 Task: Create New Customer with Customer Name: LA Burger, Billing Address Line1: 4733 Huntz Lane, Billing Address Line2:  Bolton, Billing Address Line3:  Massachusetts 01740
Action: Mouse pressed left at (169, 39)
Screenshot: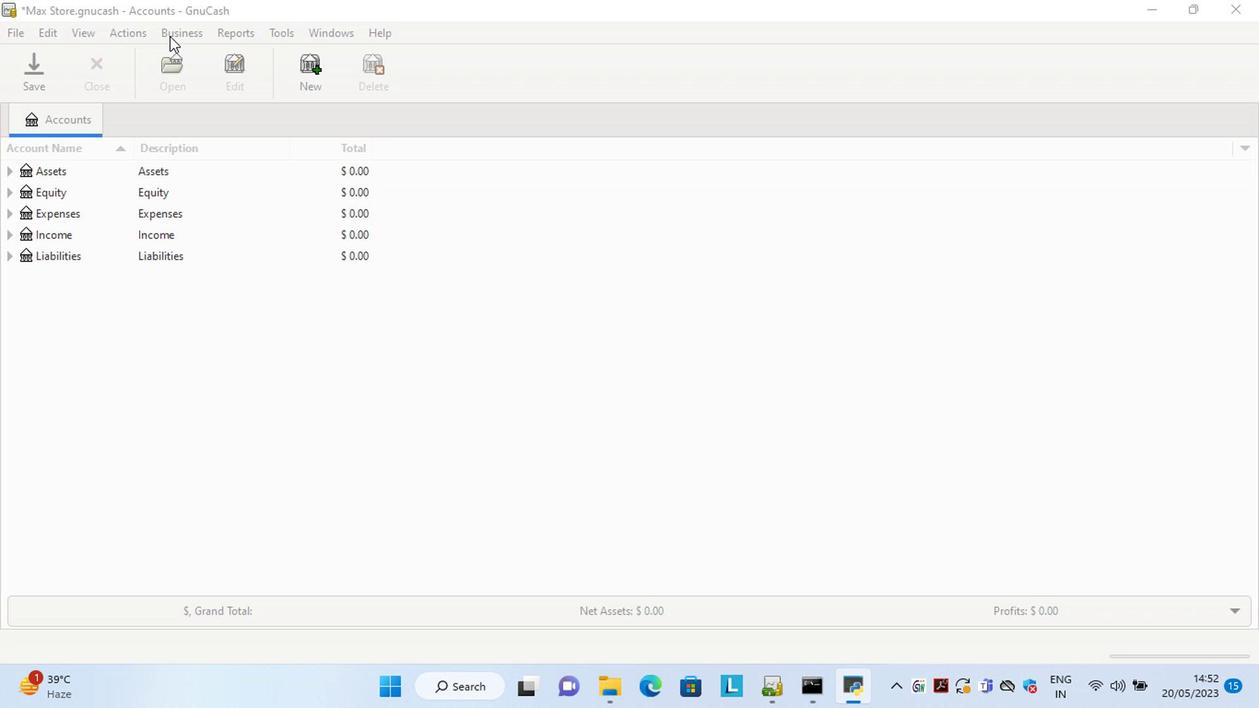 
Action: Mouse moved to (380, 80)
Screenshot: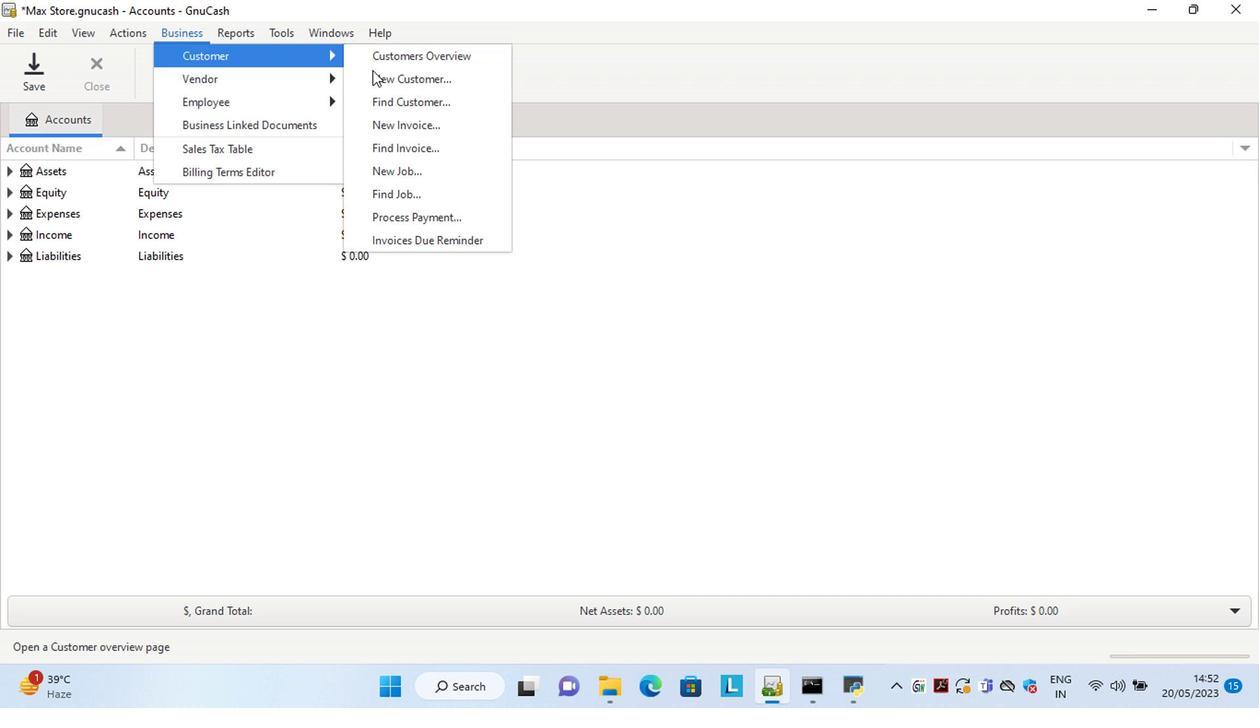 
Action: Mouse pressed left at (380, 80)
Screenshot: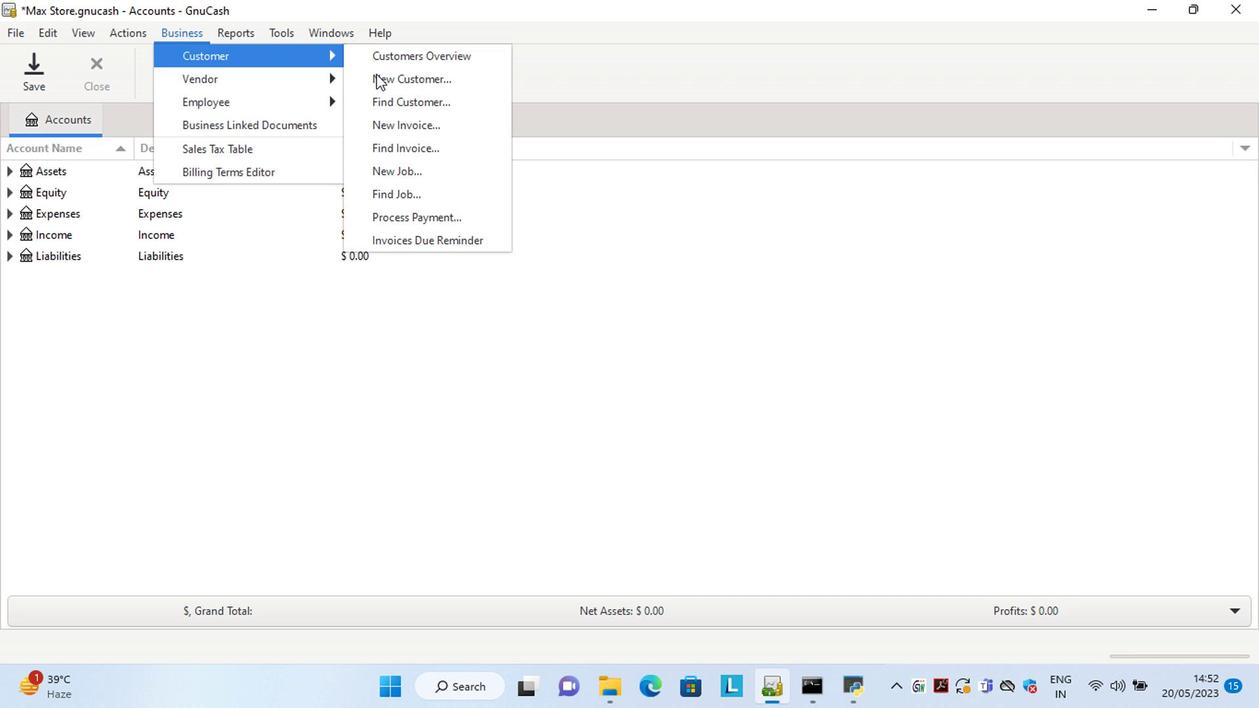 
Action: Mouse moved to (714, 277)
Screenshot: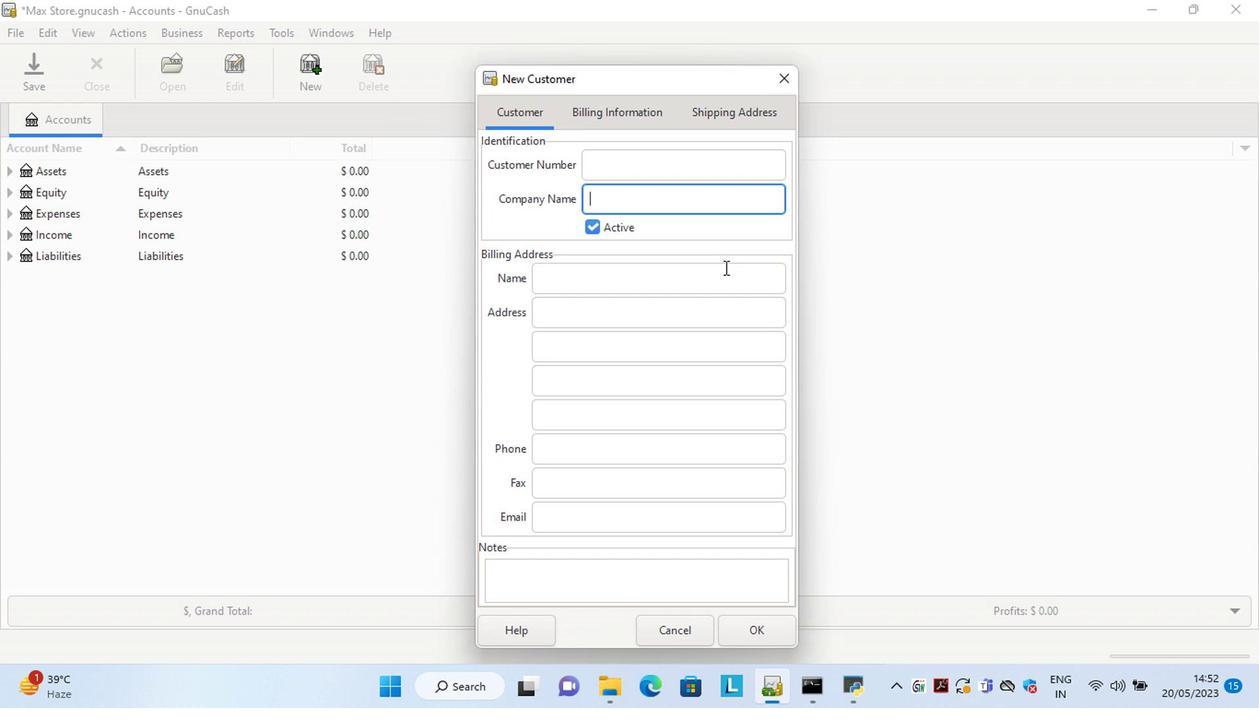 
Action: Key pressed <Key.shift>LA<Key.space><Key.shift>Burger<Key.tab><Key.tab><Key.tab>4733<Key.space><Key.shift>Huntz<Key.space><Key.shift>Lane<Key.tab>b<Key.tab>m<Key.tab>
Screenshot: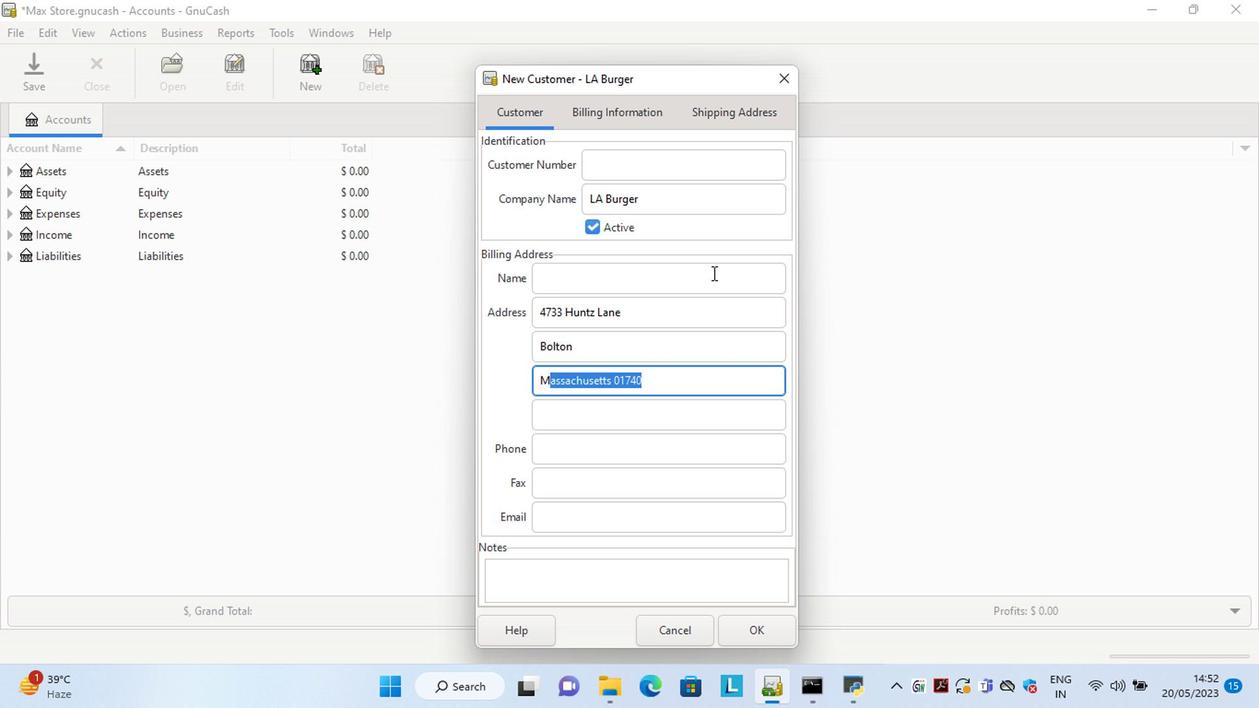 
Action: Mouse moved to (738, 629)
Screenshot: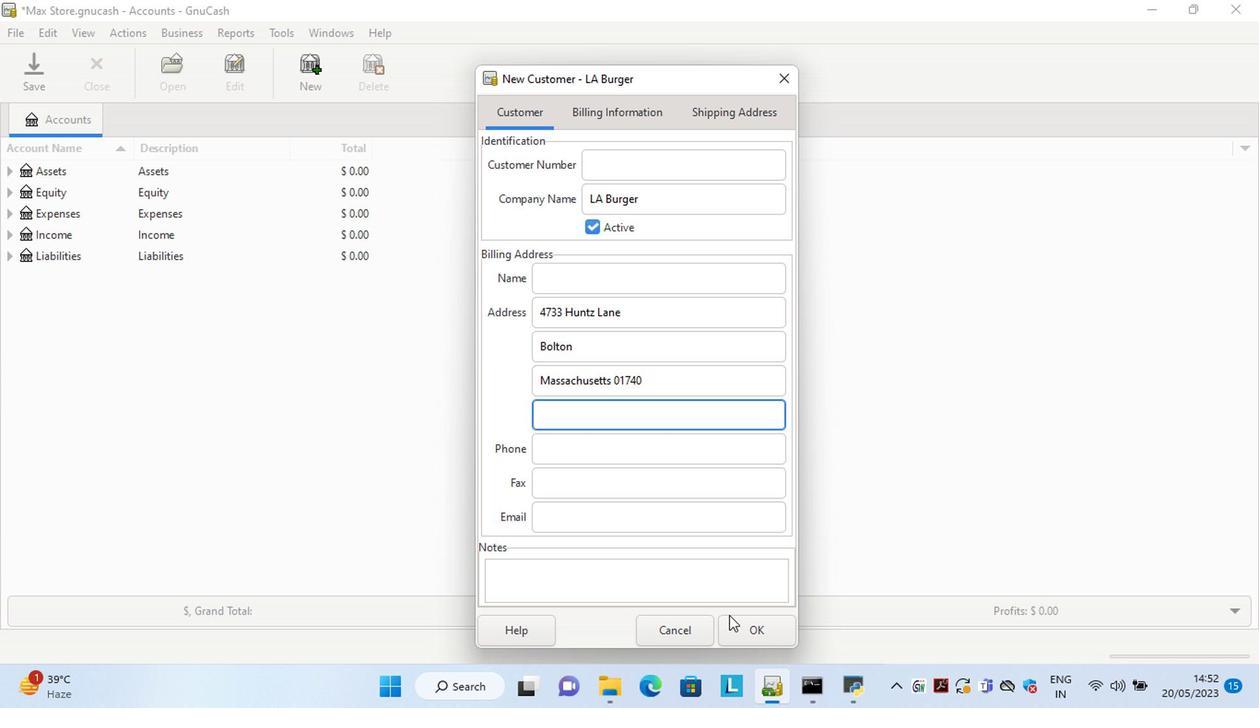 
Action: Mouse pressed left at (738, 629)
Screenshot: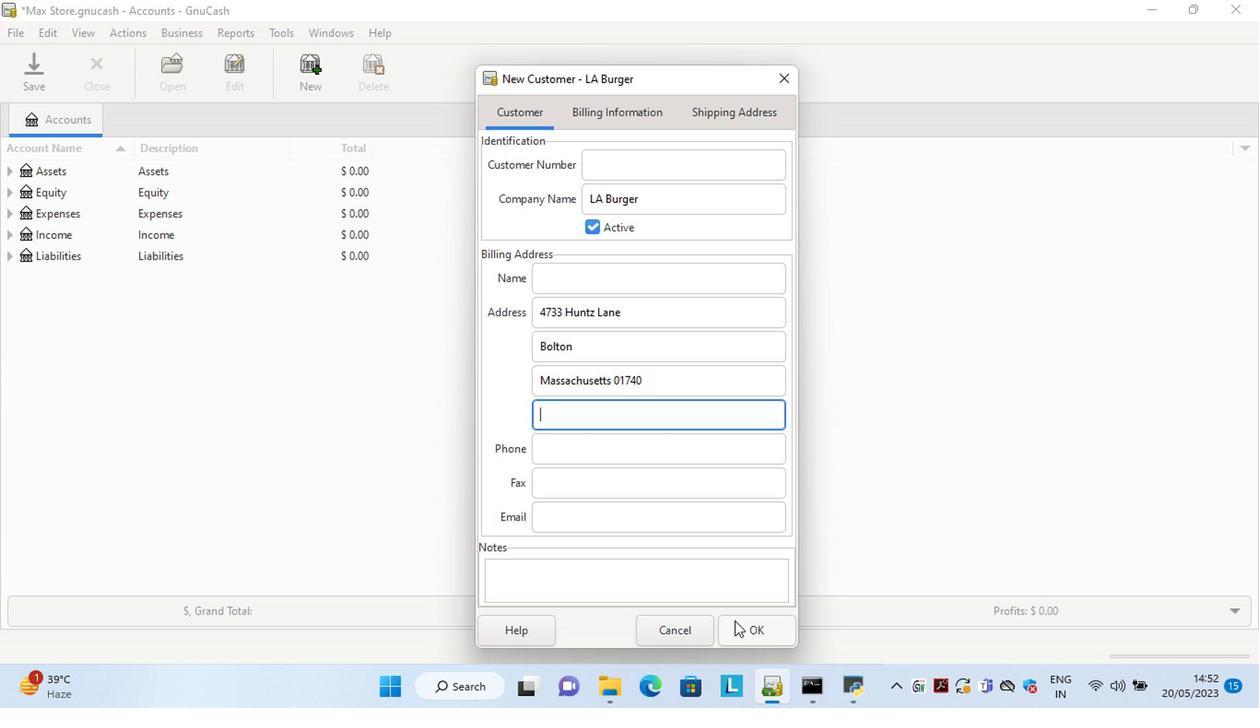 
Action: Mouse moved to (792, 302)
Screenshot: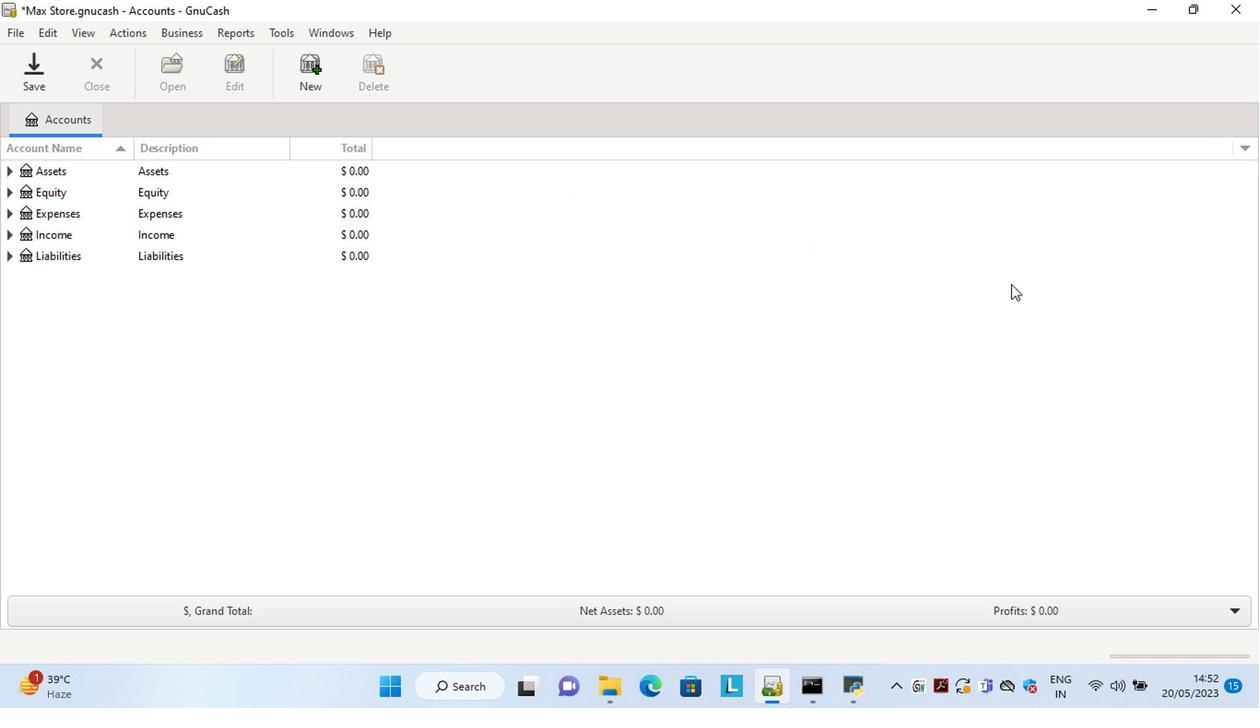 
